 Task: Create an event for the team-building escape room challenge on the 11th at 6:00 PM.
Action: Mouse moved to (118, 196)
Screenshot: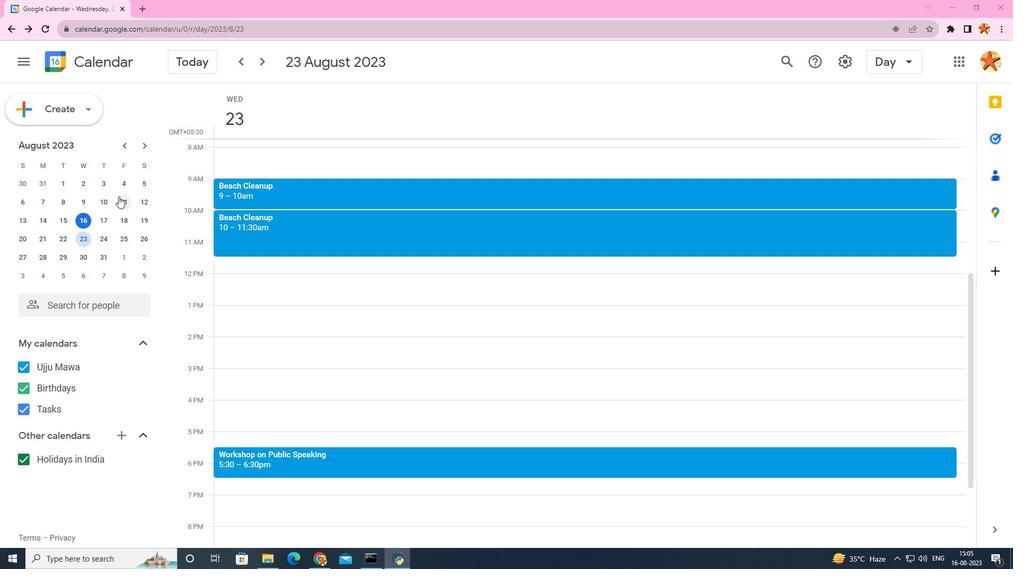 
Action: Mouse pressed left at (118, 196)
Screenshot: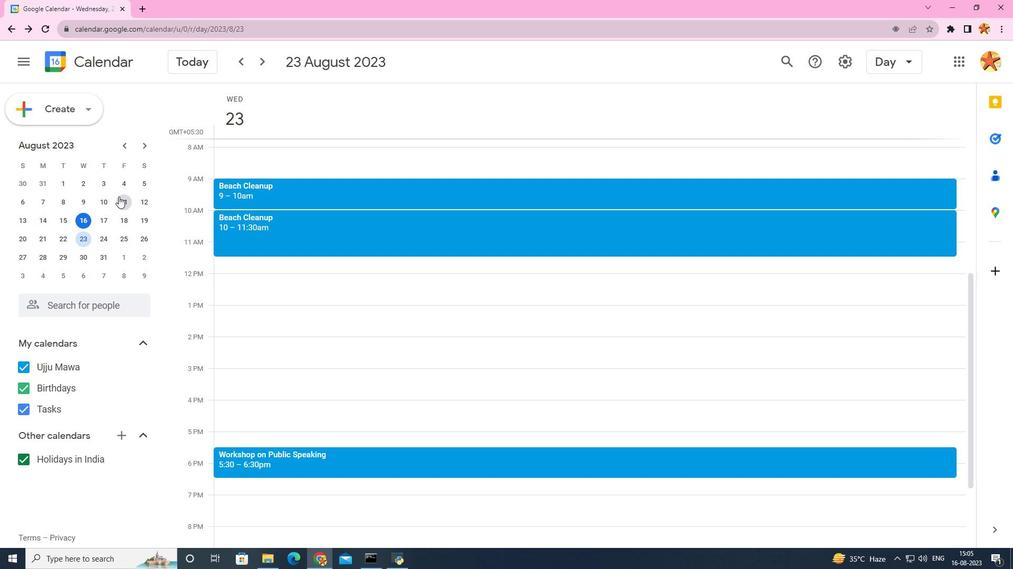 
Action: Mouse moved to (247, 310)
Screenshot: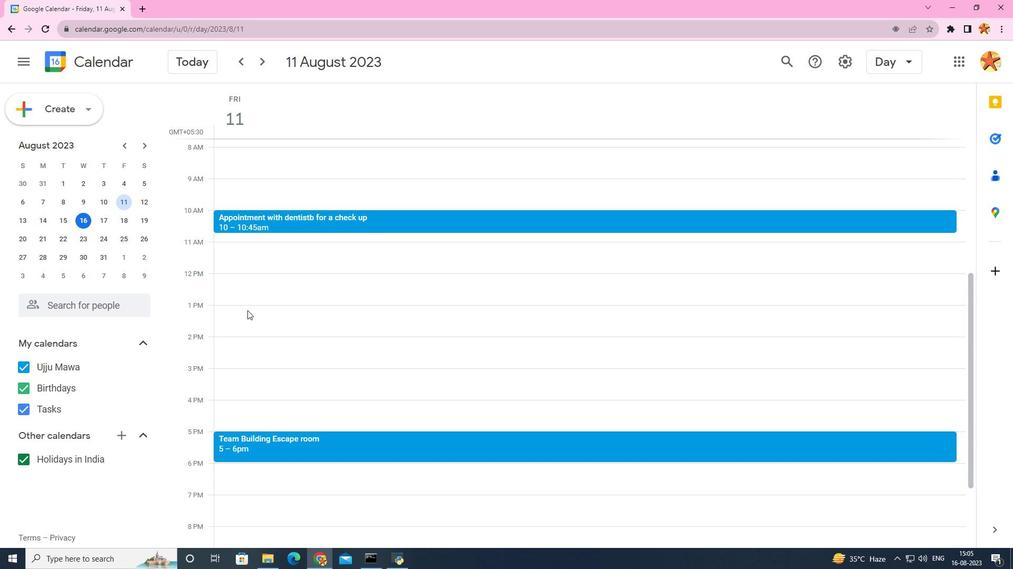 
Action: Mouse scrolled (247, 310) with delta (0, 0)
Screenshot: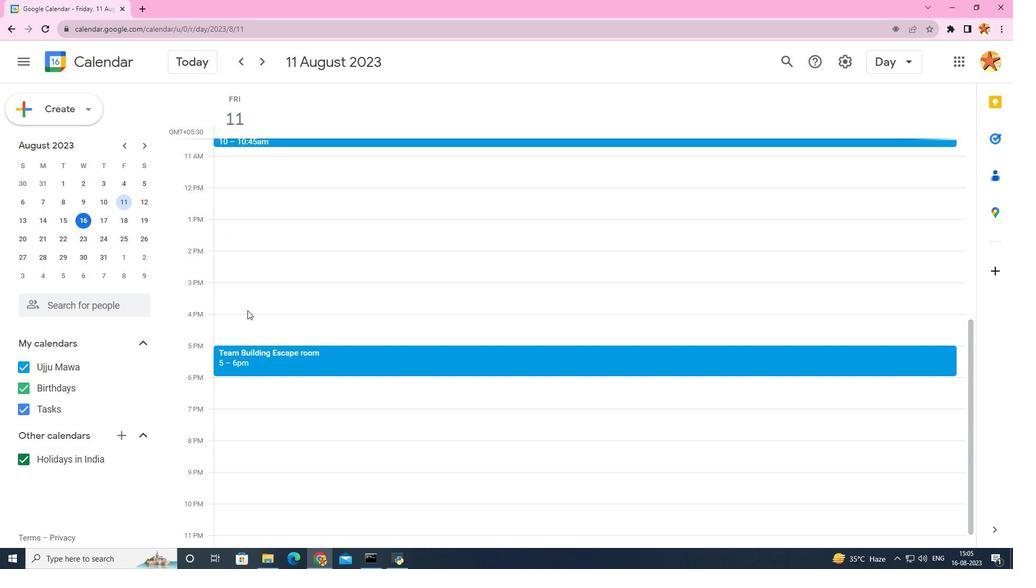 
Action: Mouse scrolled (247, 310) with delta (0, 0)
Screenshot: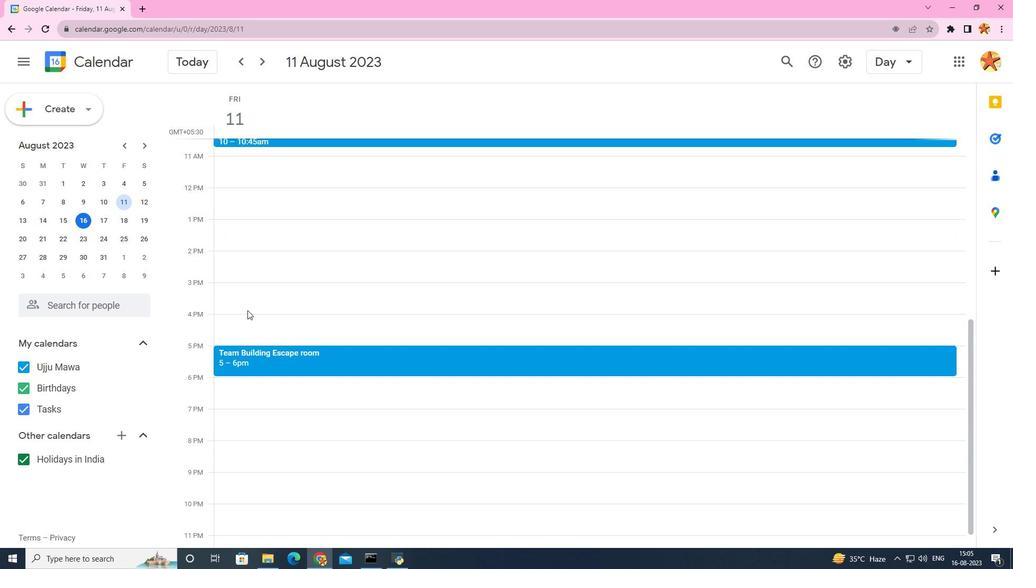 
Action: Mouse scrolled (247, 310) with delta (0, 0)
Screenshot: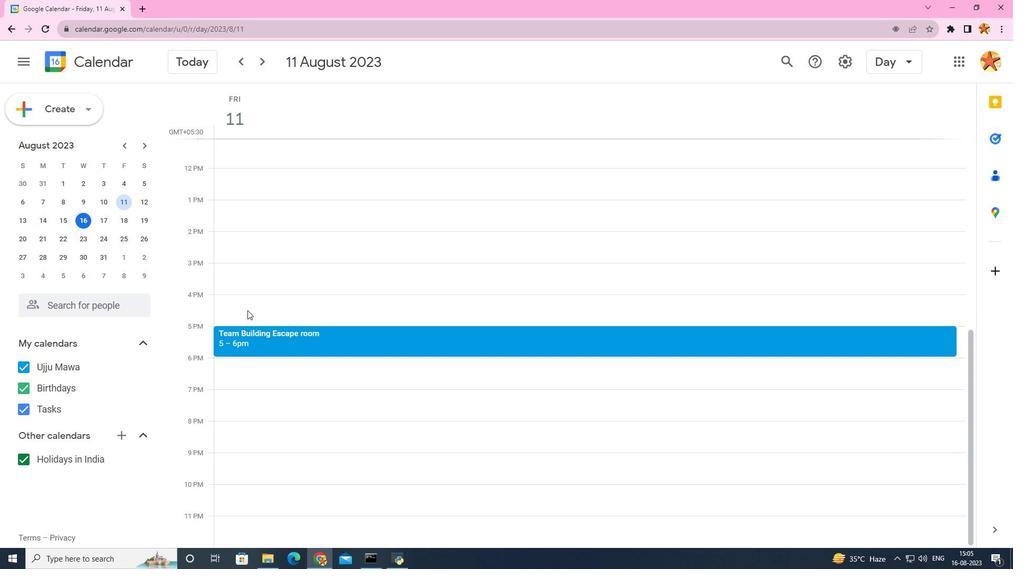 
Action: Mouse scrolled (247, 310) with delta (0, 0)
Screenshot: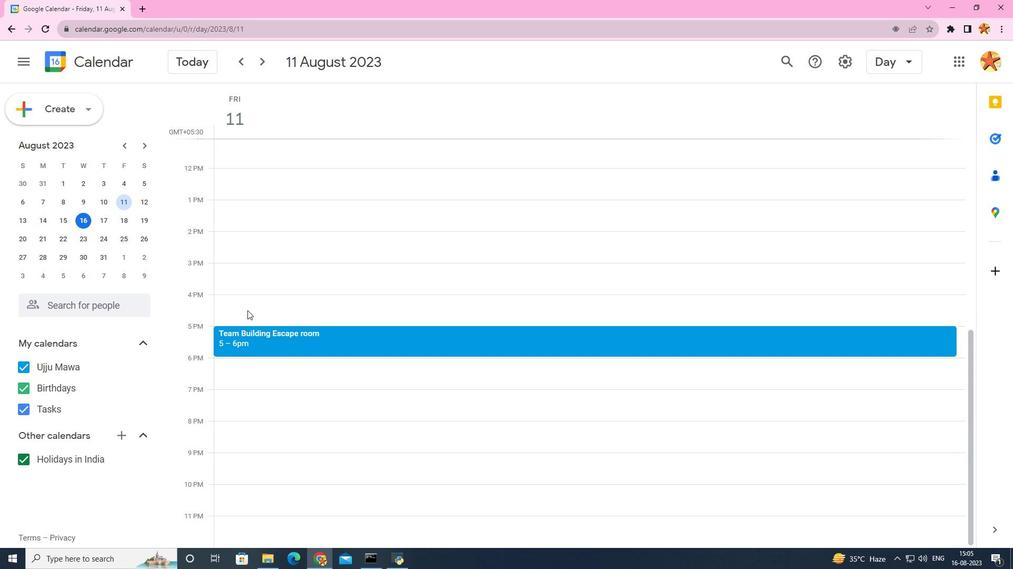 
Action: Mouse moved to (222, 369)
Screenshot: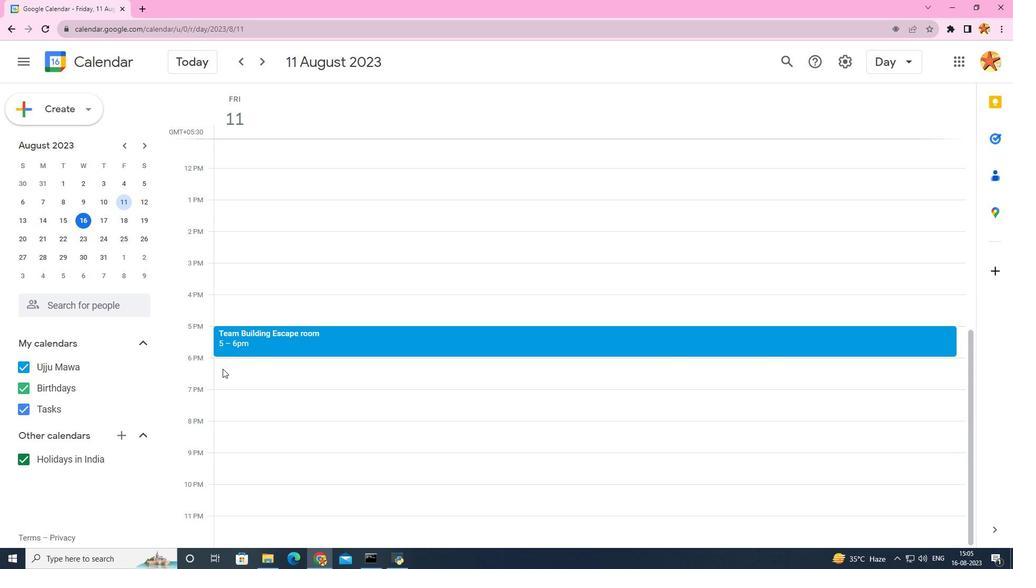 
Action: Mouse pressed left at (222, 369)
Screenshot: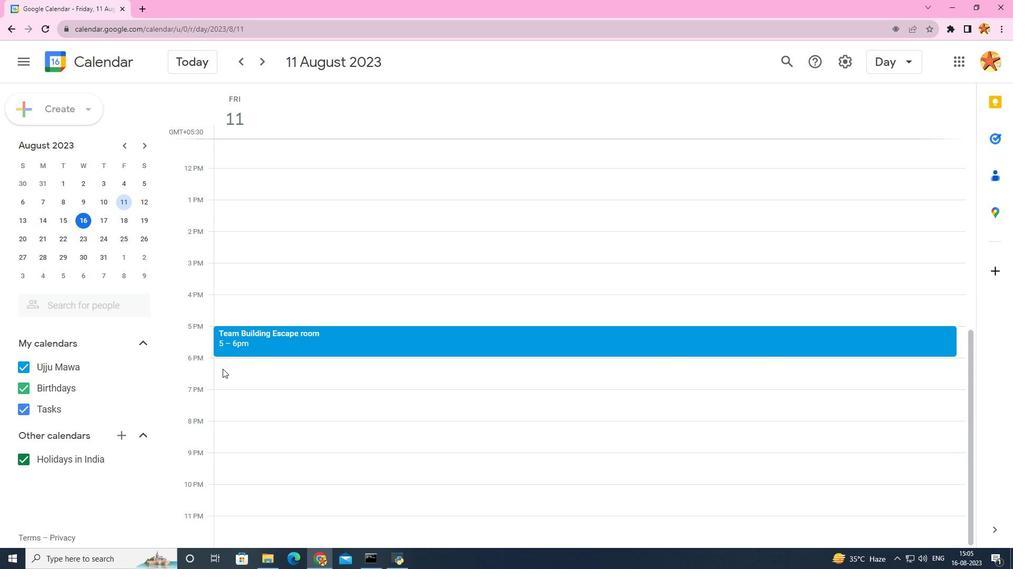 
Action: Mouse moved to (385, 245)
Screenshot: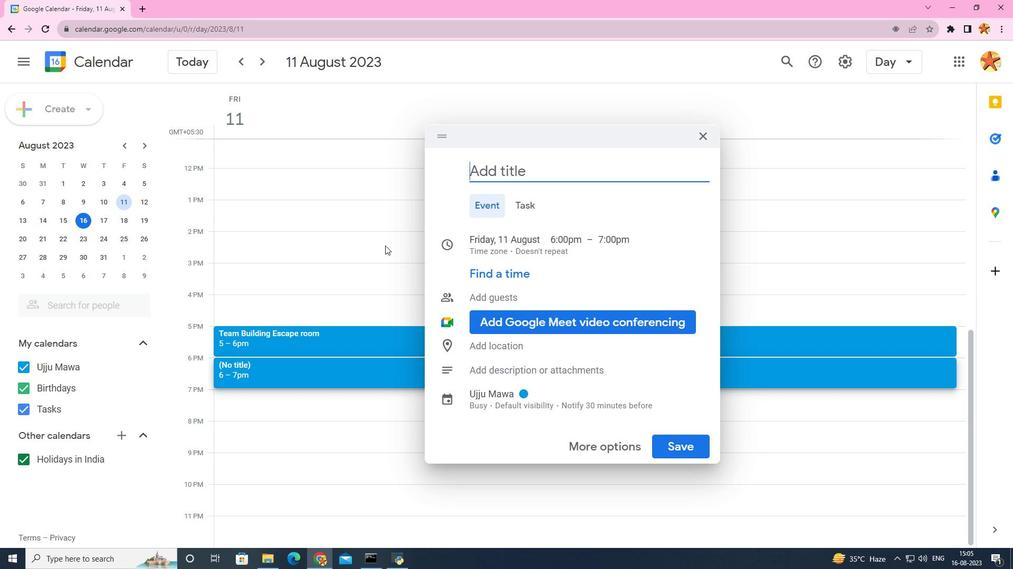 
Action: Key pressed <Key.caps_lock>T<Key.caps_lock>e
Screenshot: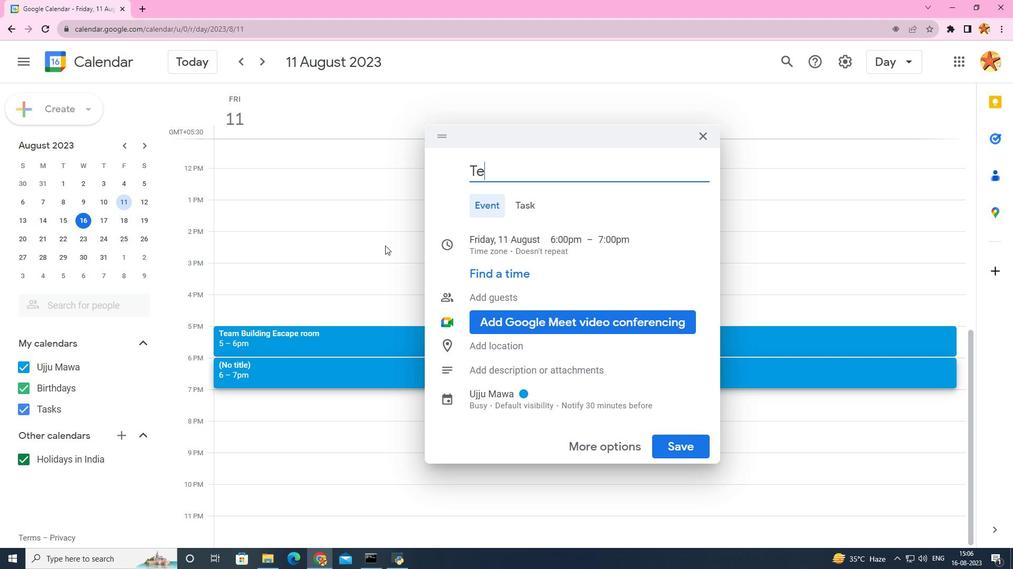 
Action: Mouse moved to (384, 245)
Screenshot: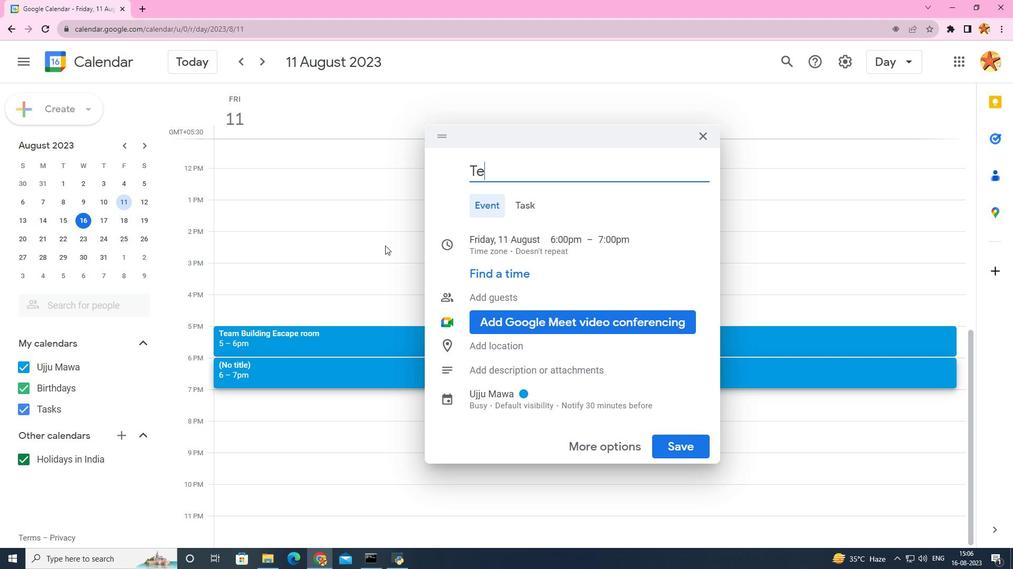
Action: Key pressed am<Key.space>building<Key.space>escape<Key.space>room
Screenshot: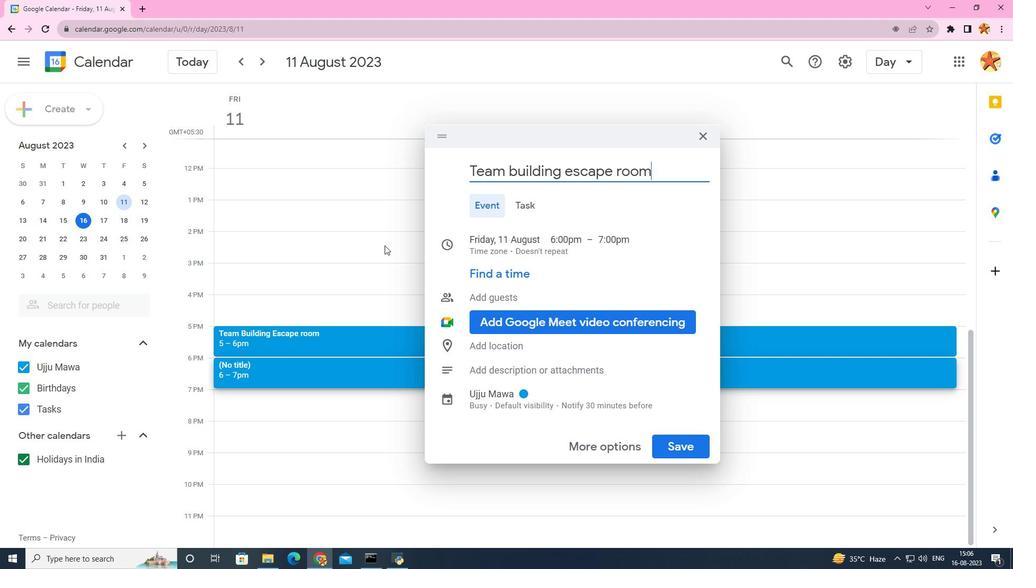
Action: Mouse moved to (676, 446)
Screenshot: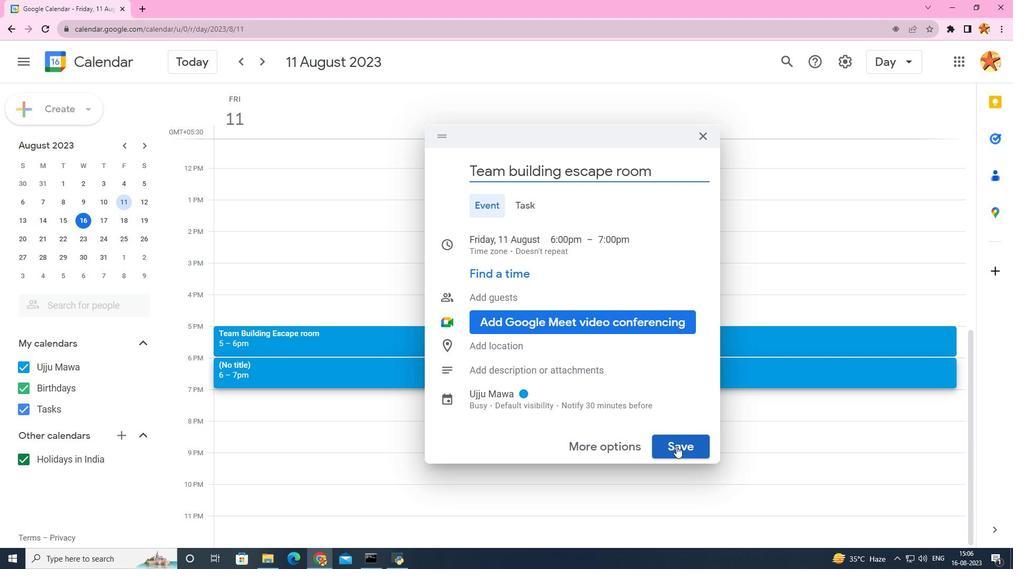 
Action: Mouse pressed left at (676, 446)
Screenshot: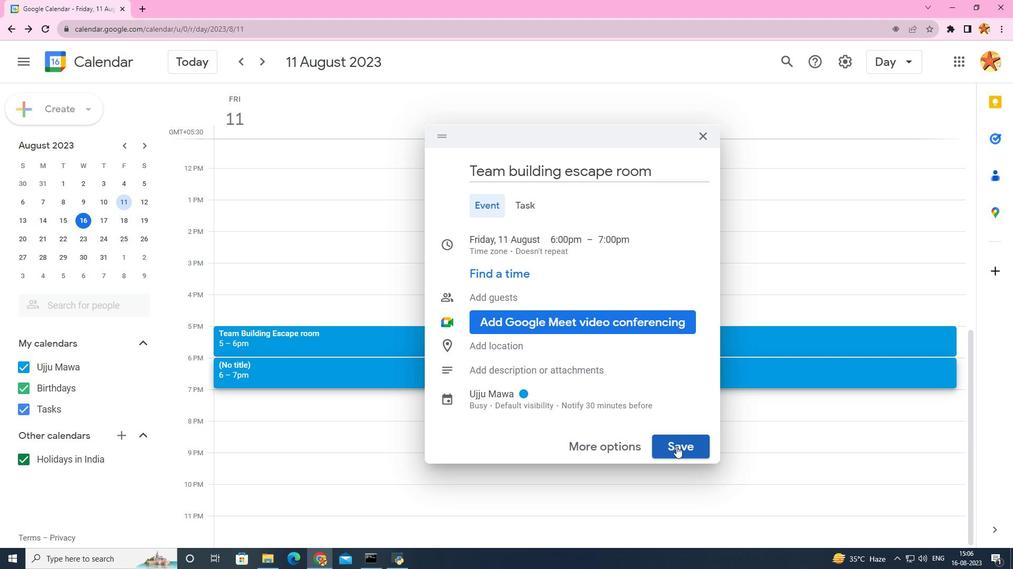 
Action: Mouse moved to (585, 529)
Screenshot: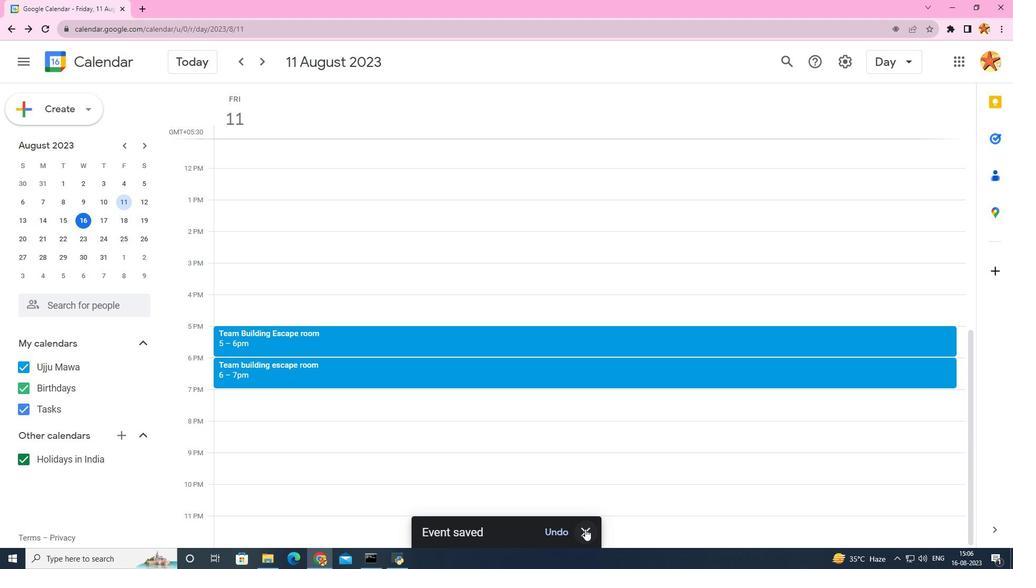 
